 Task: Sort the products in the category "Specialty Beers" by unit price (low first).
Action: Mouse moved to (750, 293)
Screenshot: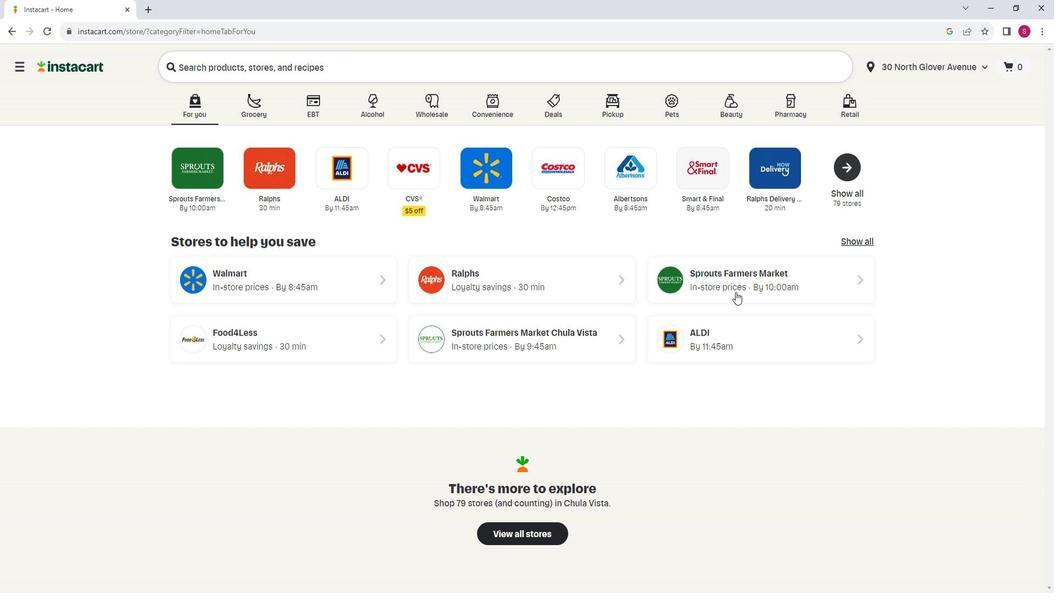
Action: Mouse pressed left at (750, 293)
Screenshot: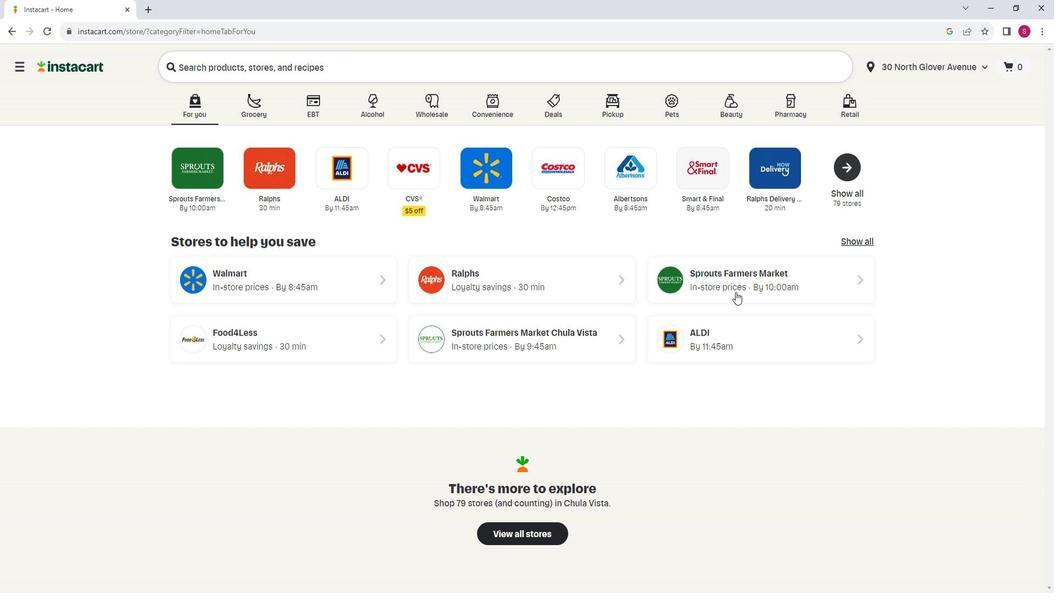 
Action: Mouse moved to (96, 367)
Screenshot: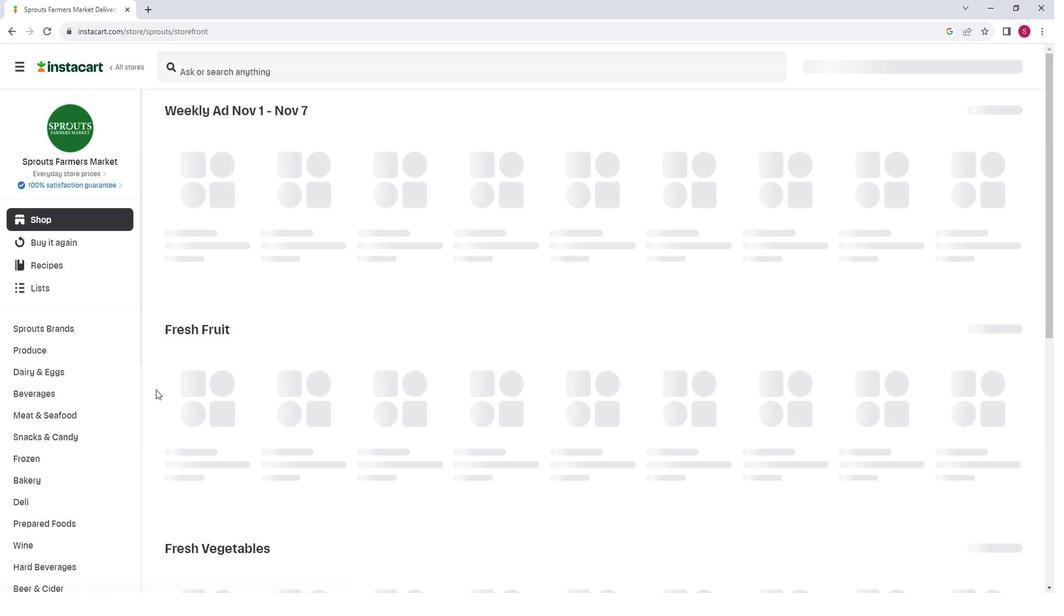
Action: Mouse scrolled (96, 366) with delta (0, 0)
Screenshot: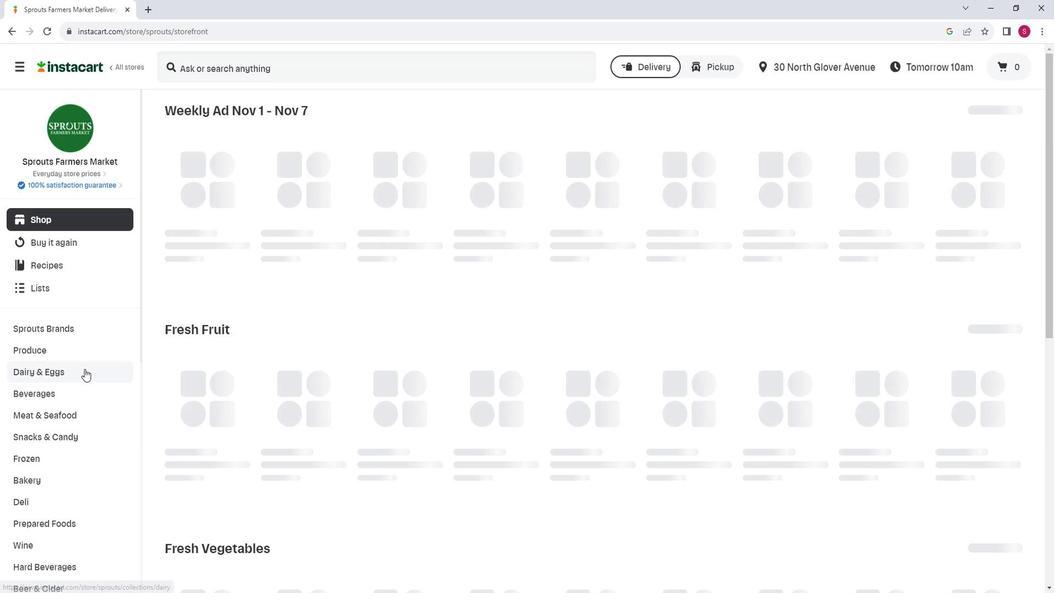 
Action: Mouse moved to (86, 524)
Screenshot: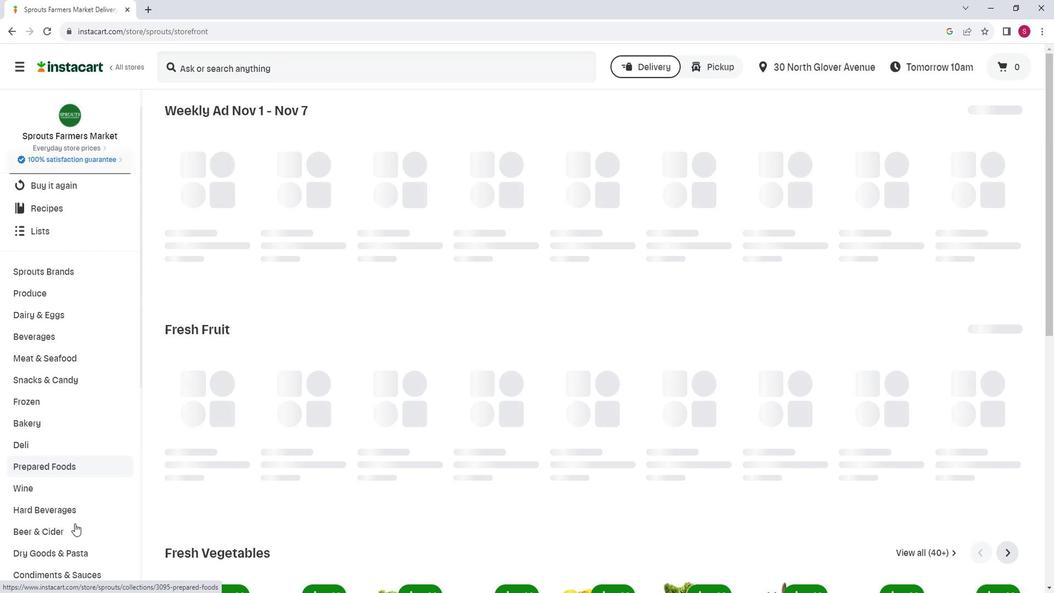 
Action: Mouse pressed left at (86, 524)
Screenshot: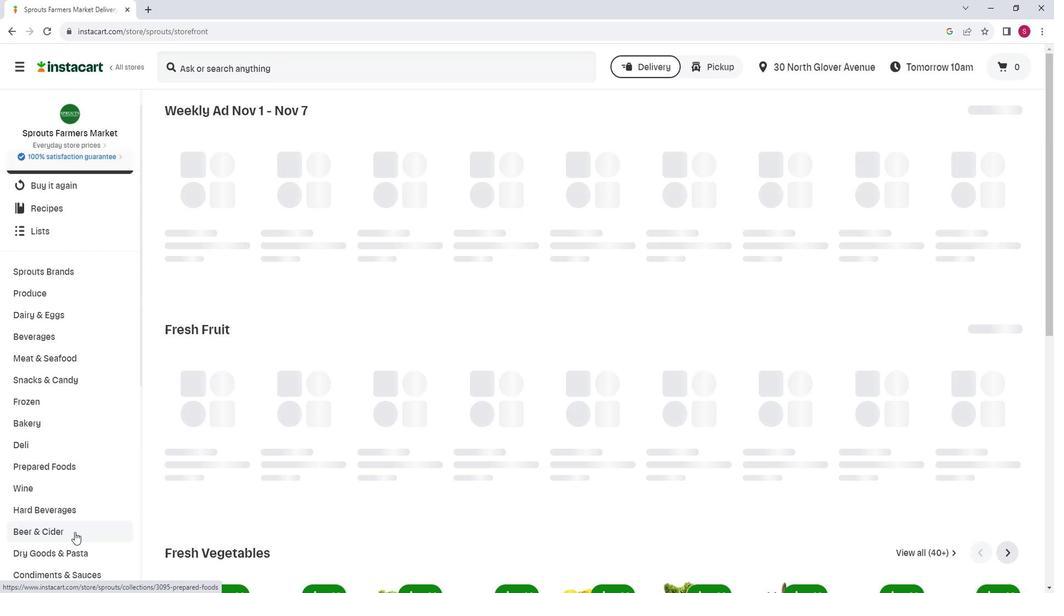 
Action: Mouse moved to (749, 141)
Screenshot: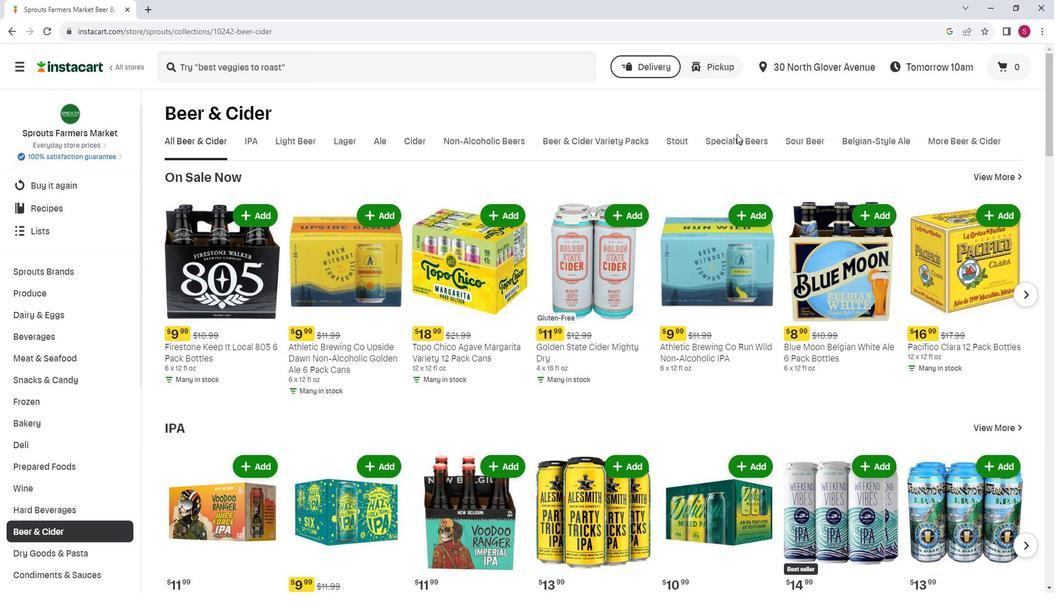 
Action: Mouse pressed left at (749, 141)
Screenshot: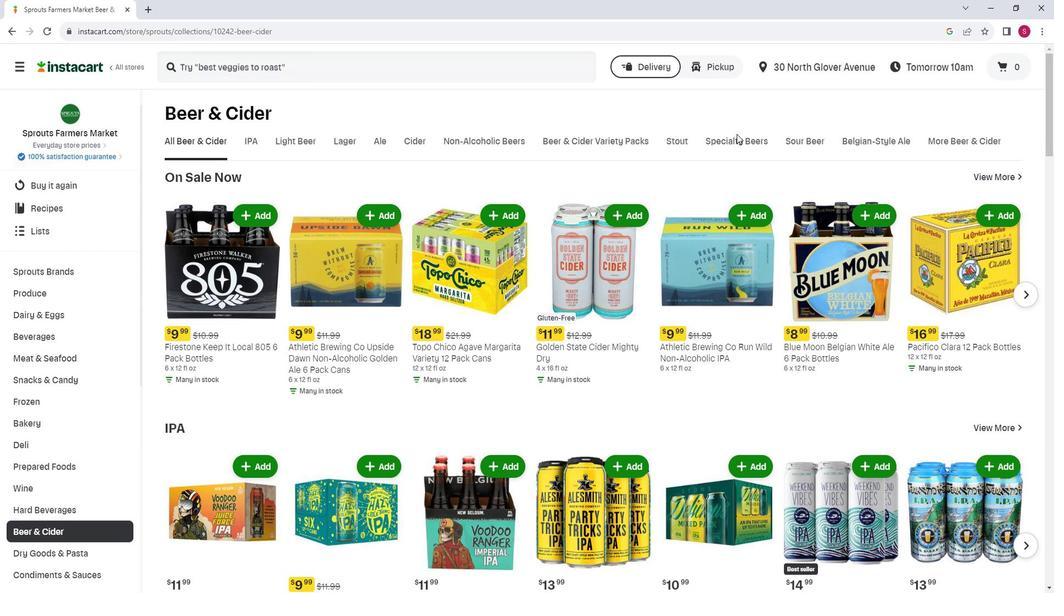 
Action: Mouse moved to (753, 142)
Screenshot: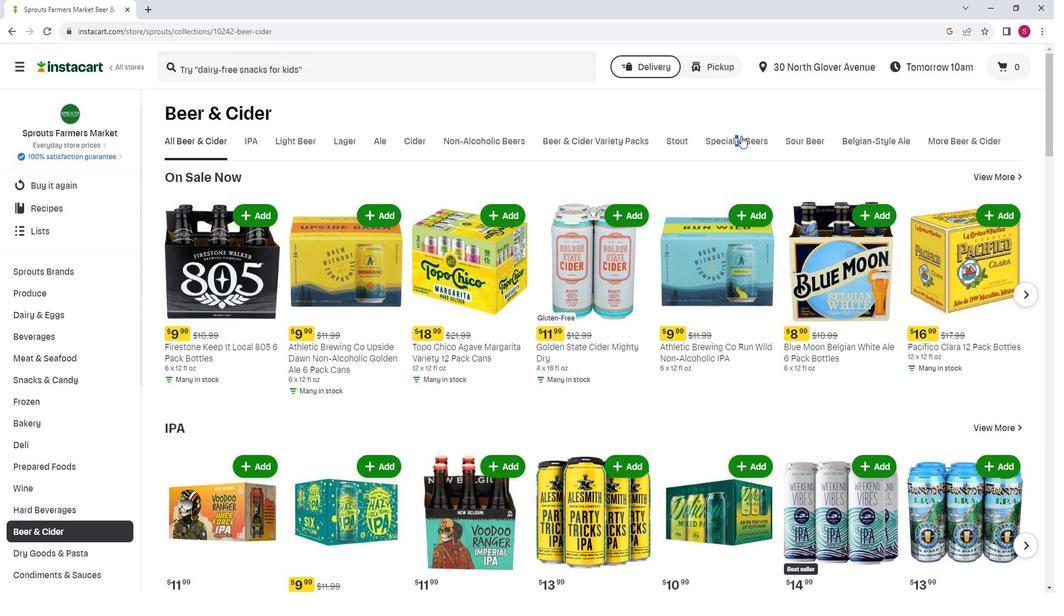 
Action: Mouse pressed left at (753, 142)
Screenshot: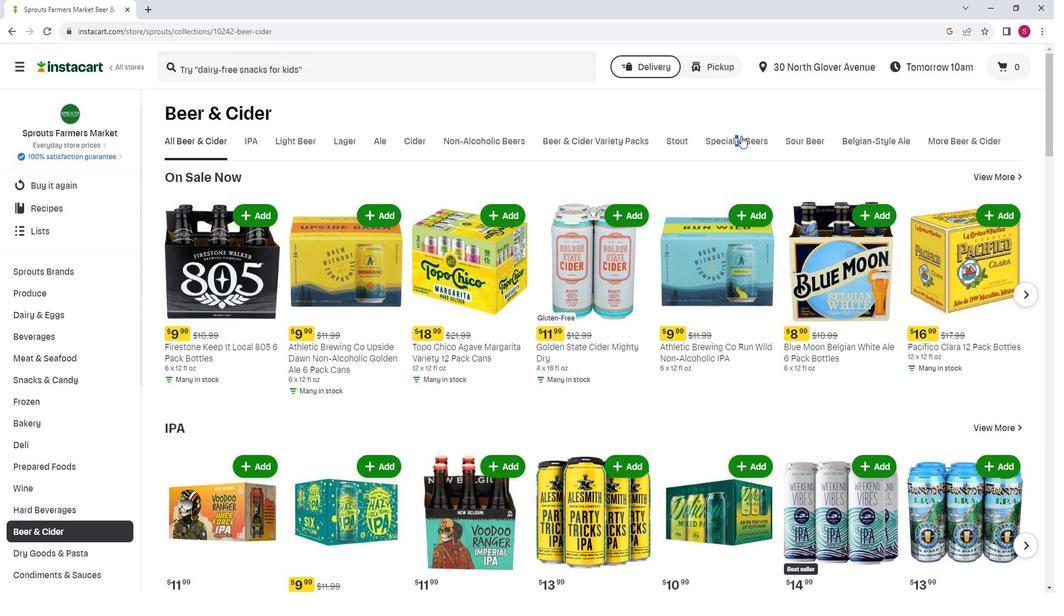 
Action: Mouse moved to (1037, 185)
Screenshot: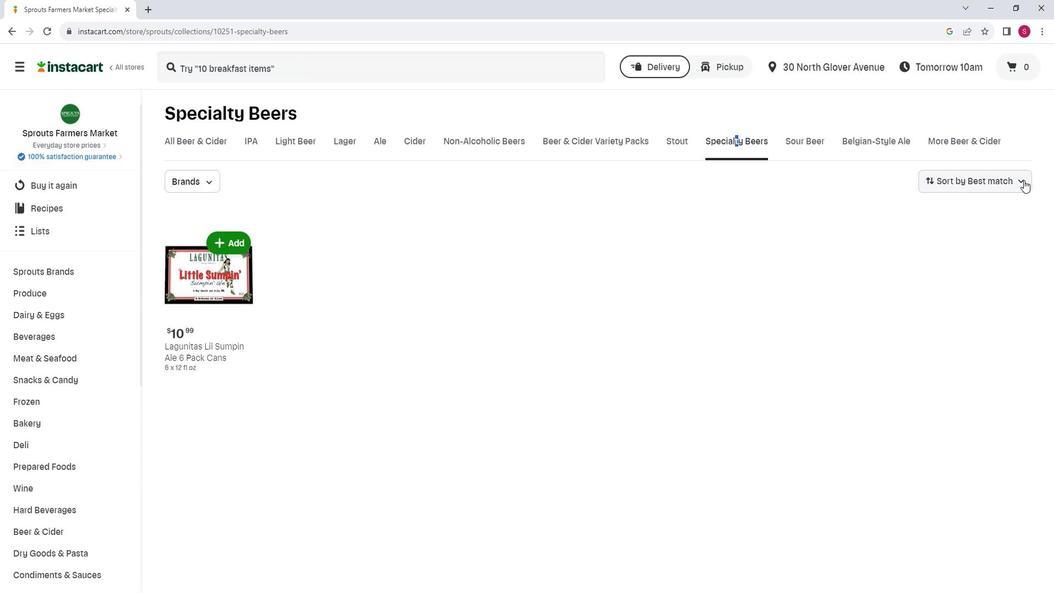 
Action: Mouse pressed left at (1037, 185)
Screenshot: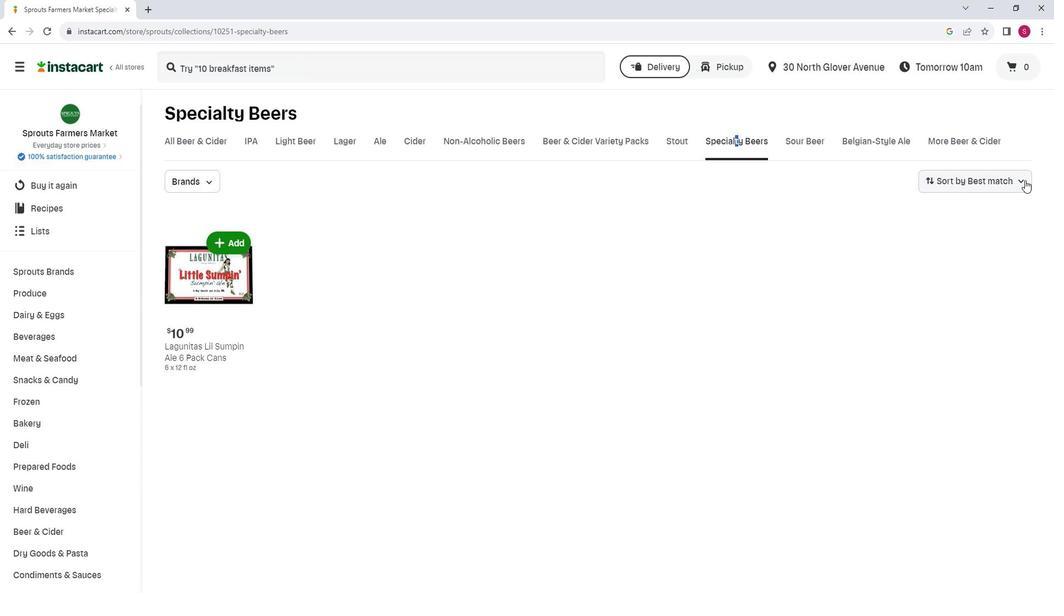 
Action: Mouse moved to (1002, 283)
Screenshot: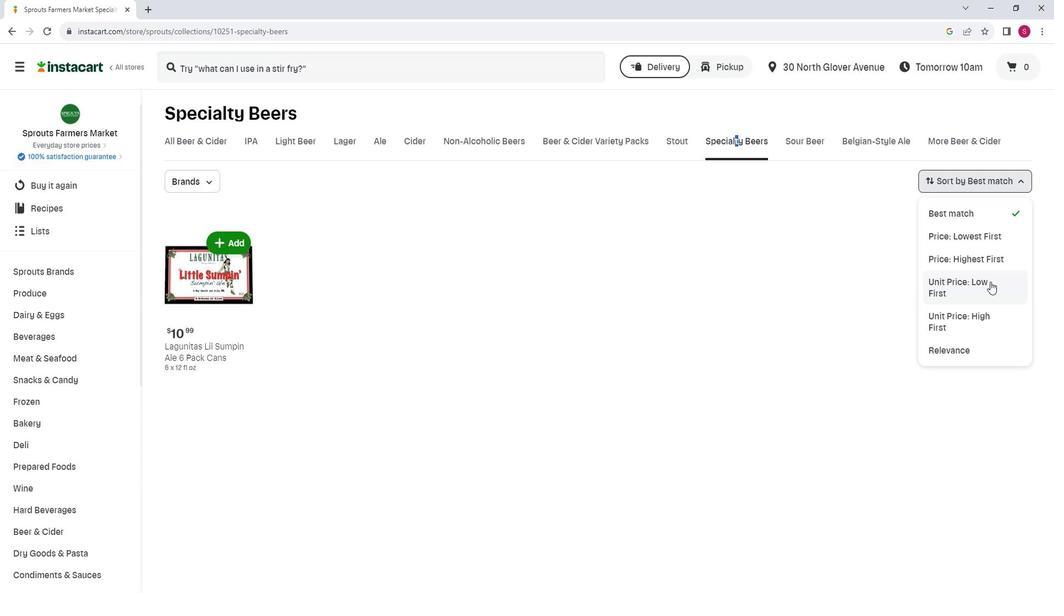 
Action: Mouse pressed left at (1002, 283)
Screenshot: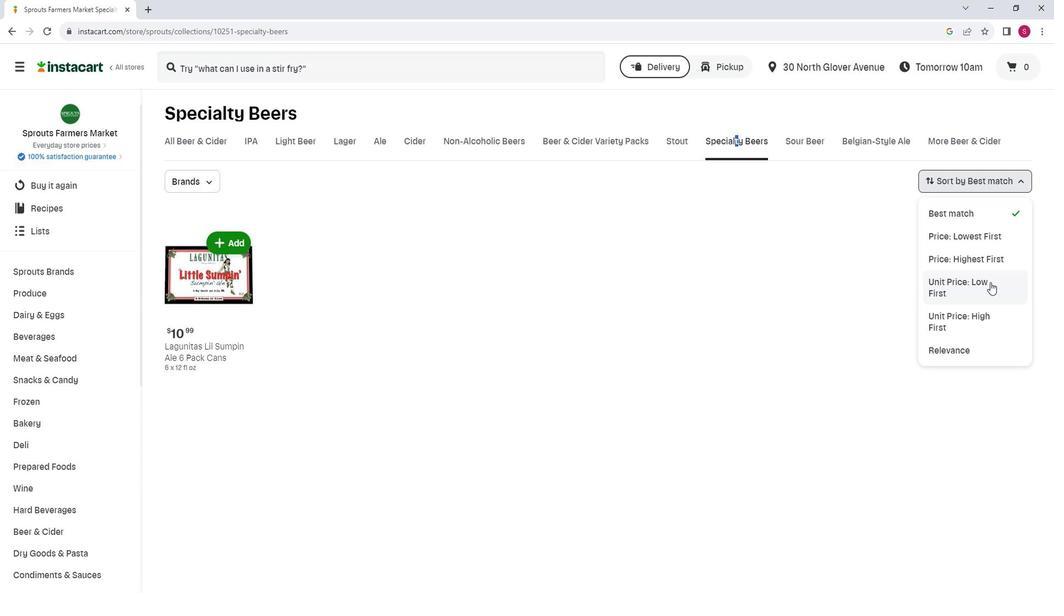 
Action: Mouse moved to (808, 260)
Screenshot: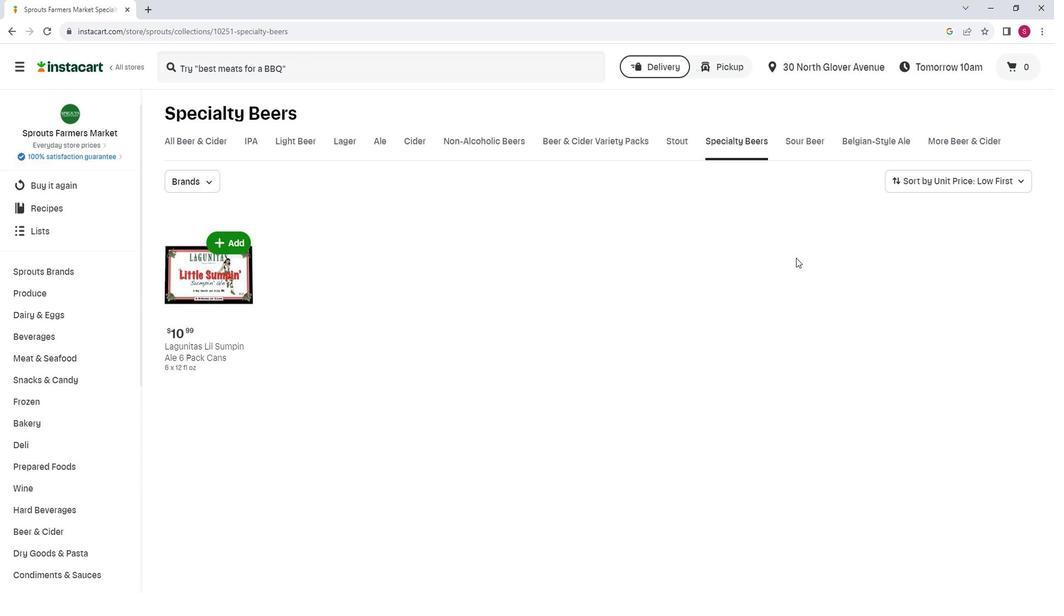 
